 Task: In the picture apply brightness 50%.
Action: Mouse moved to (178, 73)
Screenshot: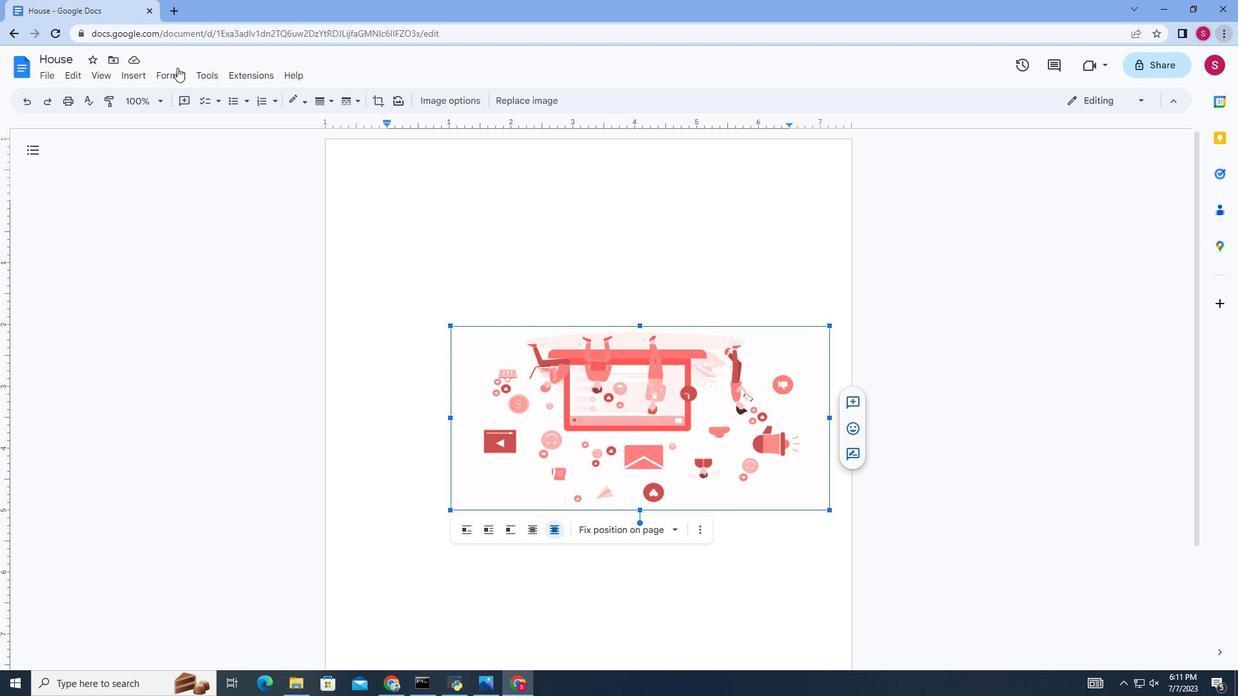 
Action: Mouse pressed left at (178, 73)
Screenshot: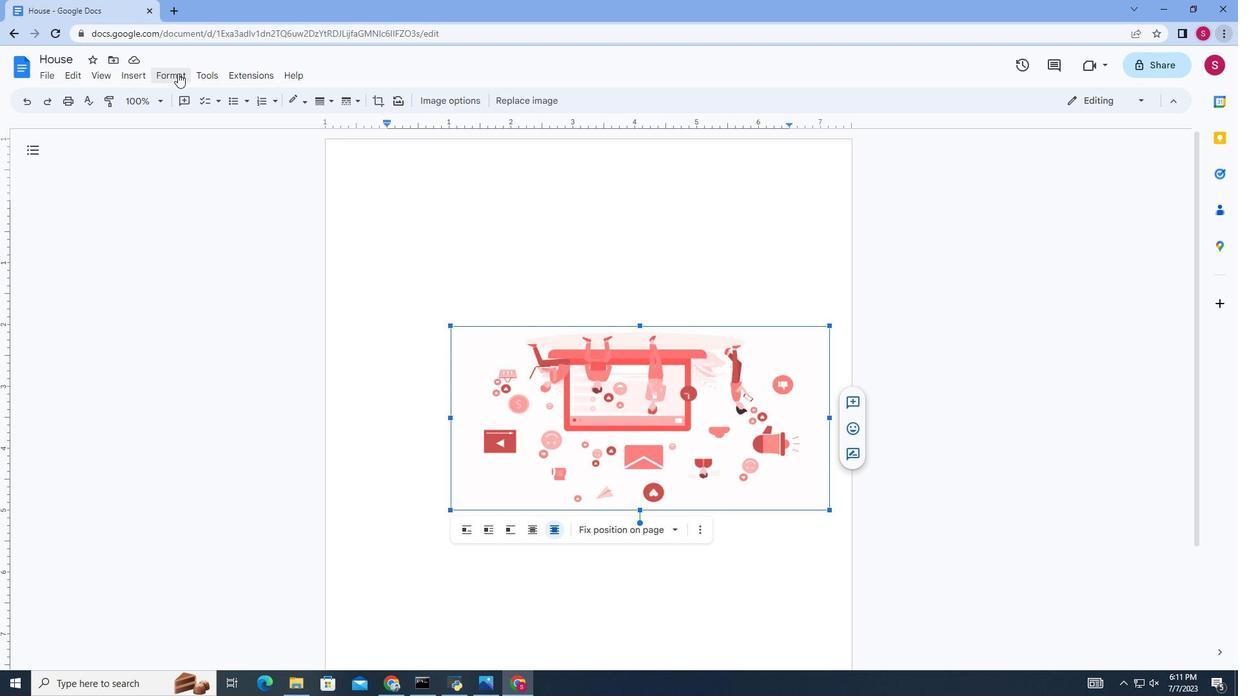 
Action: Mouse moved to (447, 393)
Screenshot: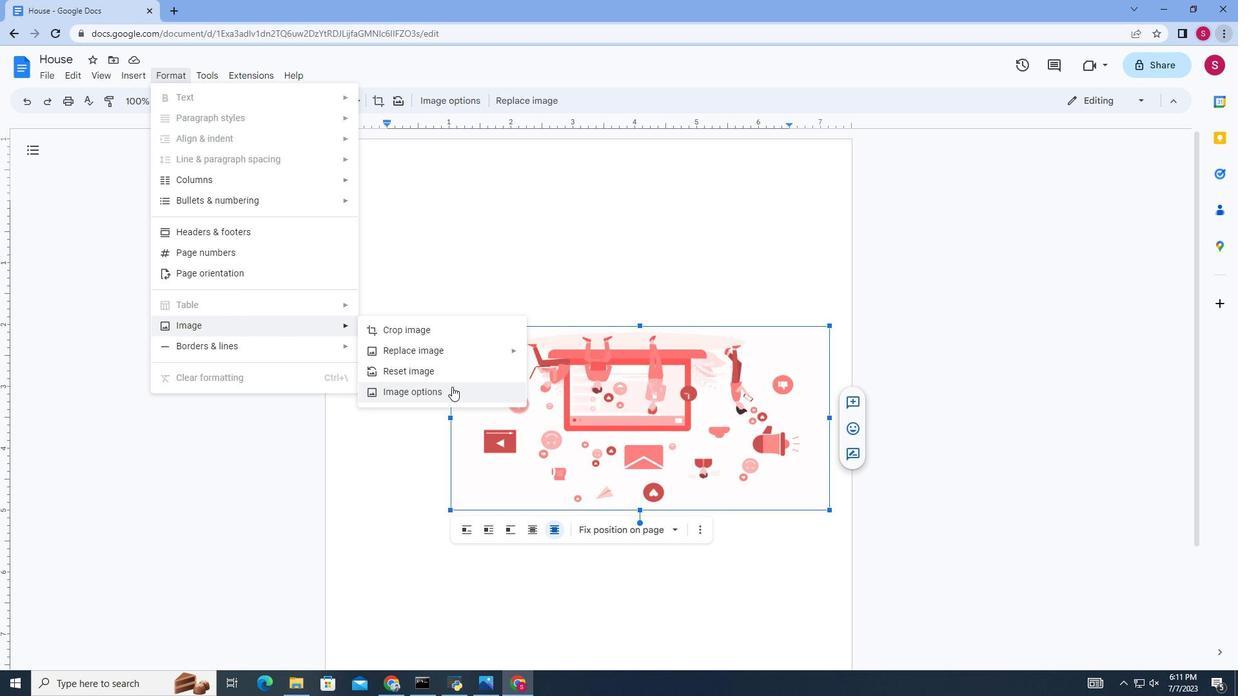 
Action: Mouse pressed left at (447, 393)
Screenshot: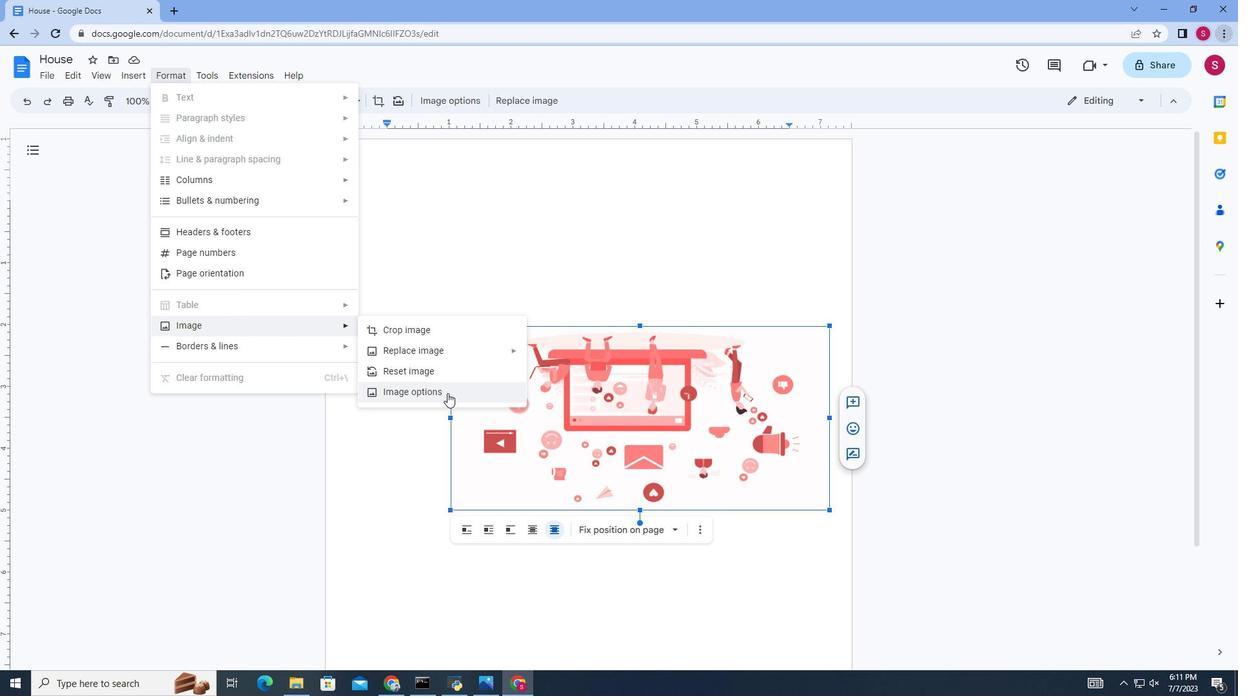 
Action: Mouse moved to (1088, 546)
Screenshot: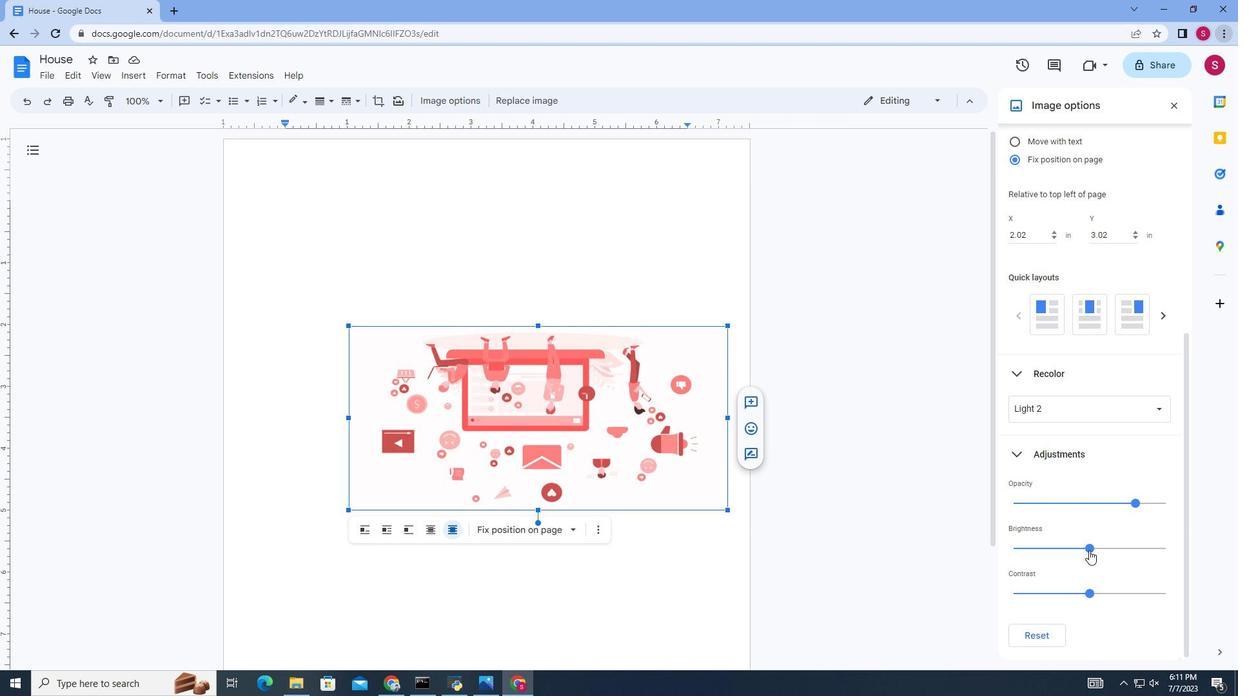 
Action: Mouse pressed left at (1088, 546)
Screenshot: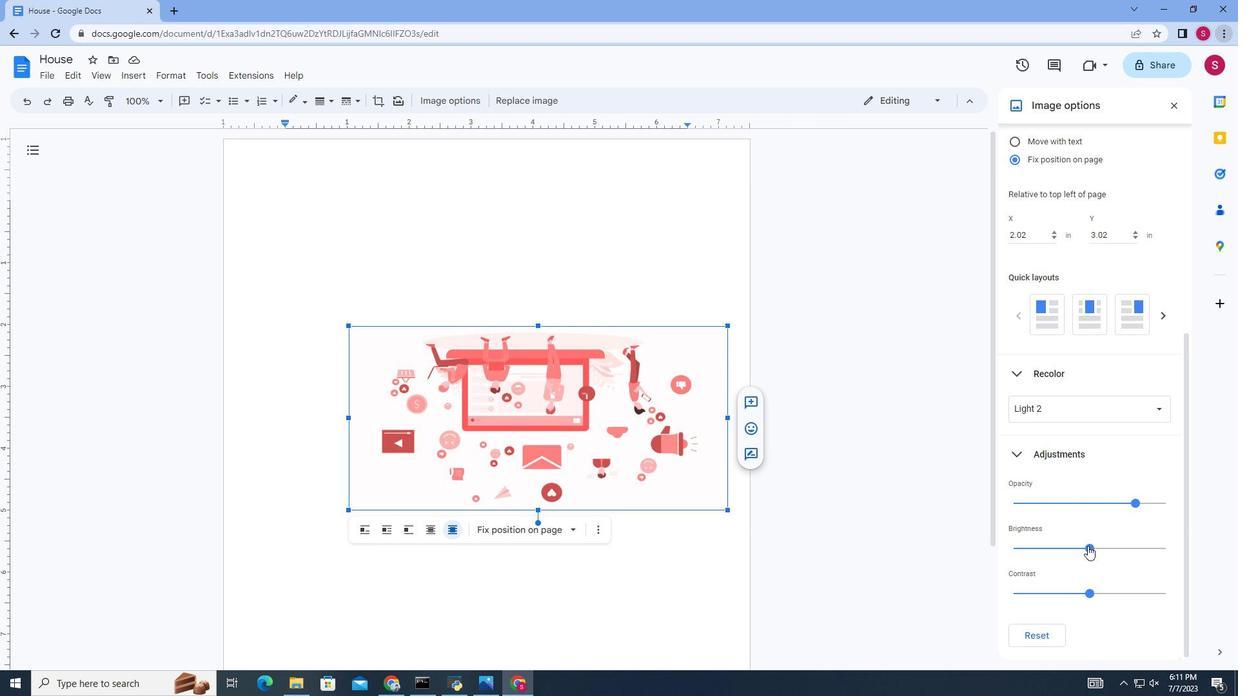 
Action: Mouse moved to (1214, 89)
Screenshot: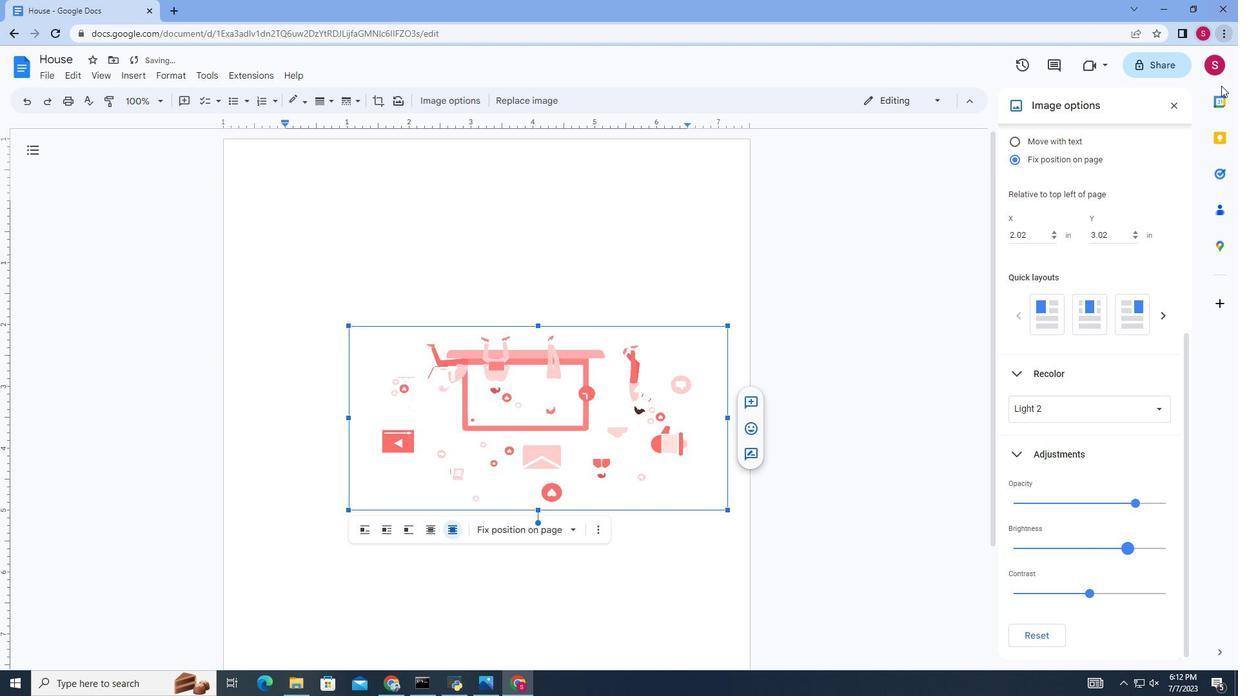 
